 Task: In the  document floraandfaunaletter.txt change page color to  'Grey'. Insert watermark  'Confidential ' Apply Font Style in watermark Arial
Action: Mouse moved to (324, 477)
Screenshot: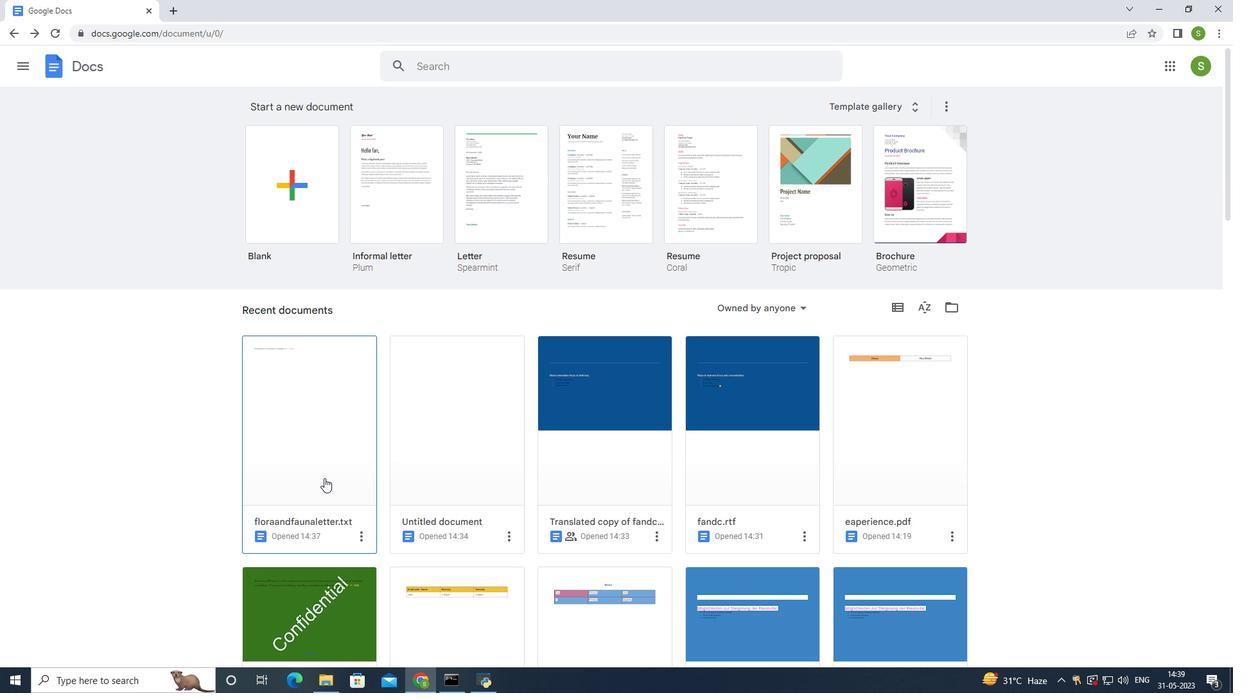 
Action: Mouse pressed left at (324, 477)
Screenshot: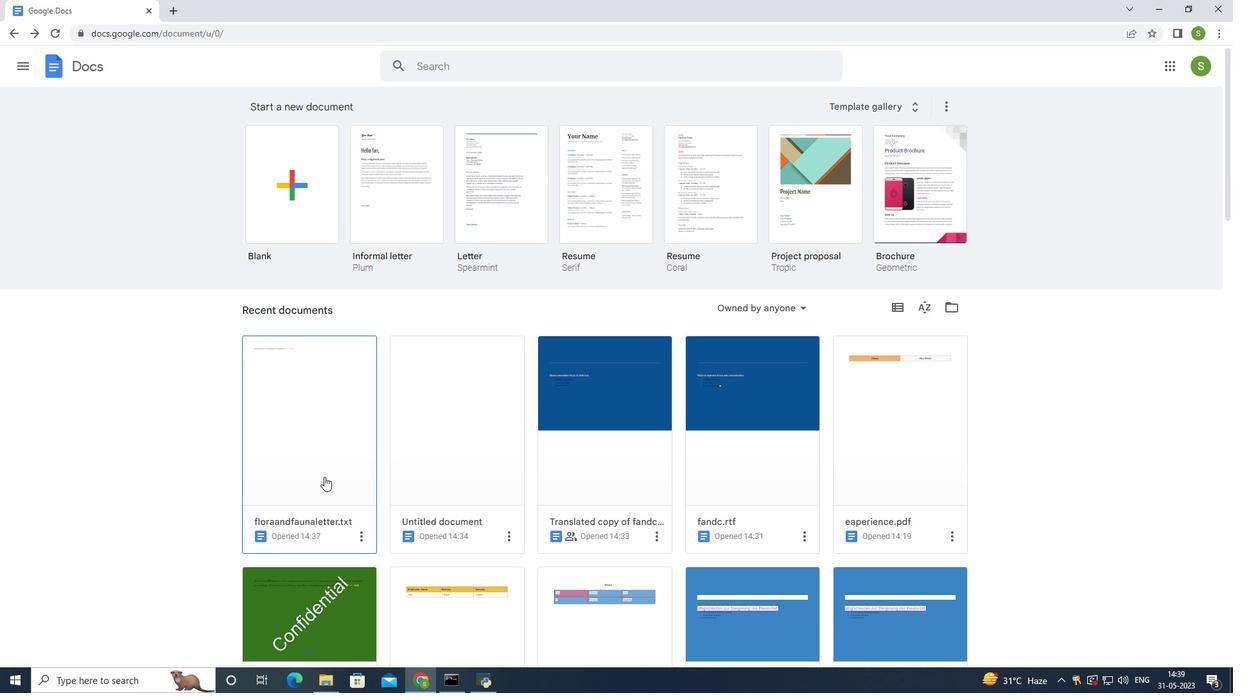 
Action: Mouse moved to (43, 74)
Screenshot: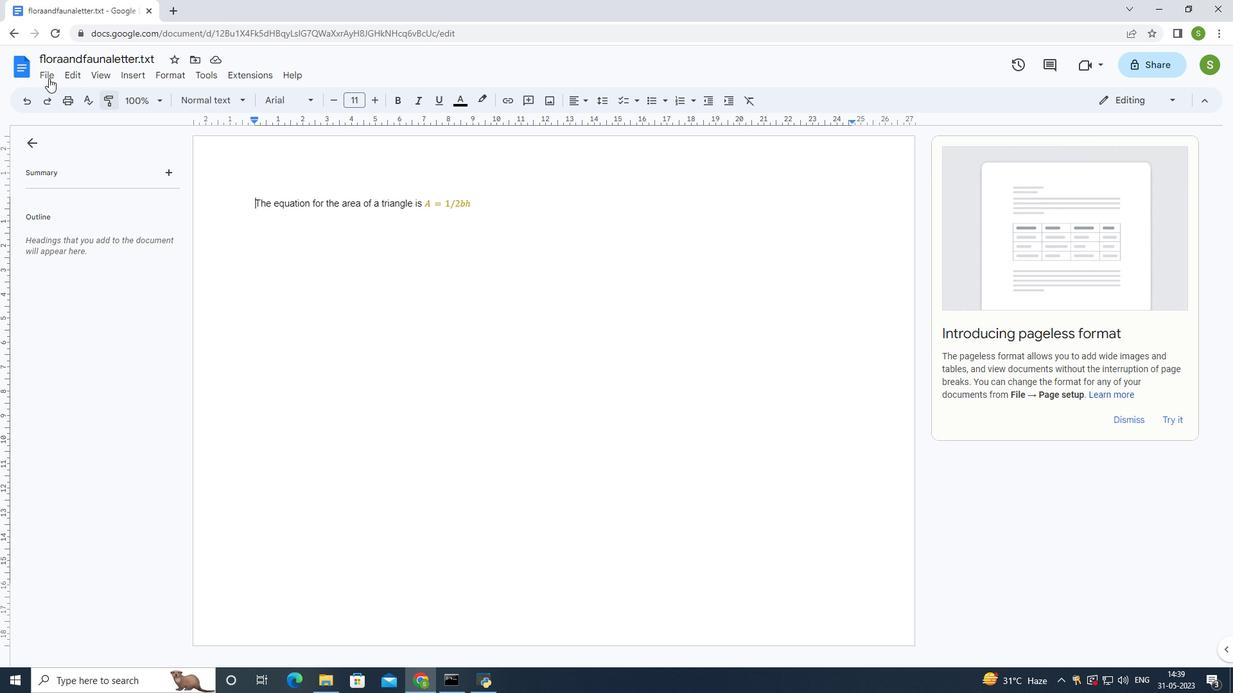 
Action: Mouse pressed left at (43, 74)
Screenshot: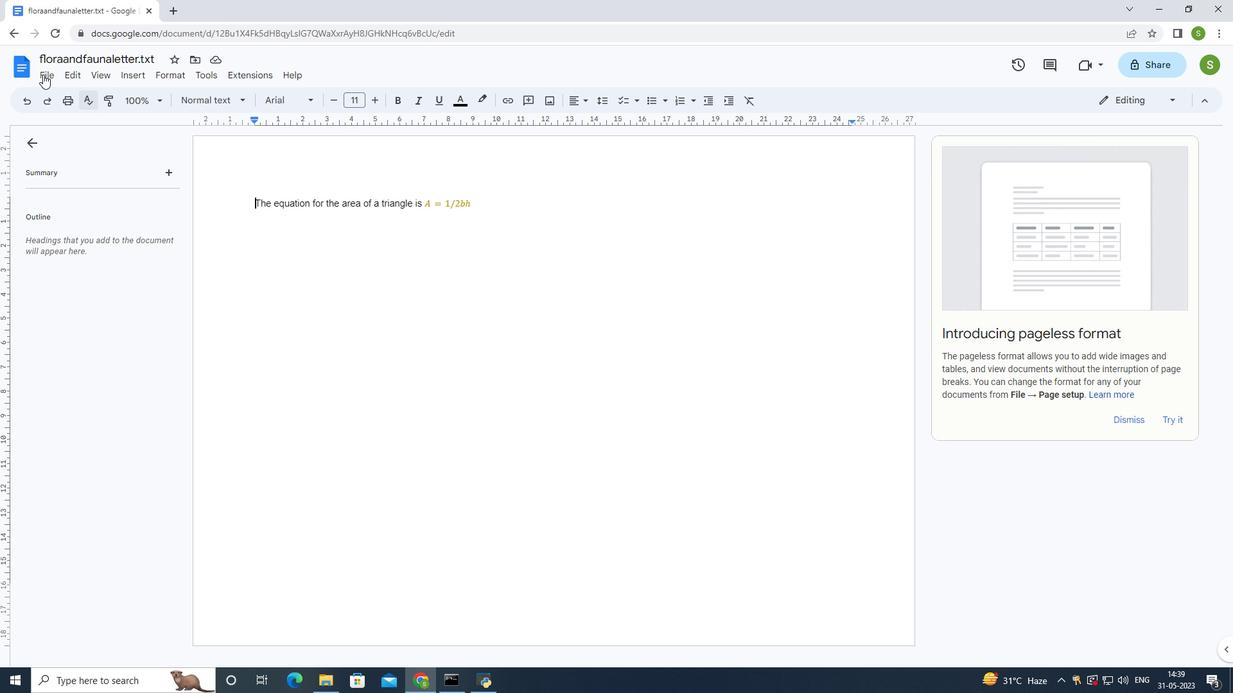 
Action: Mouse moved to (105, 429)
Screenshot: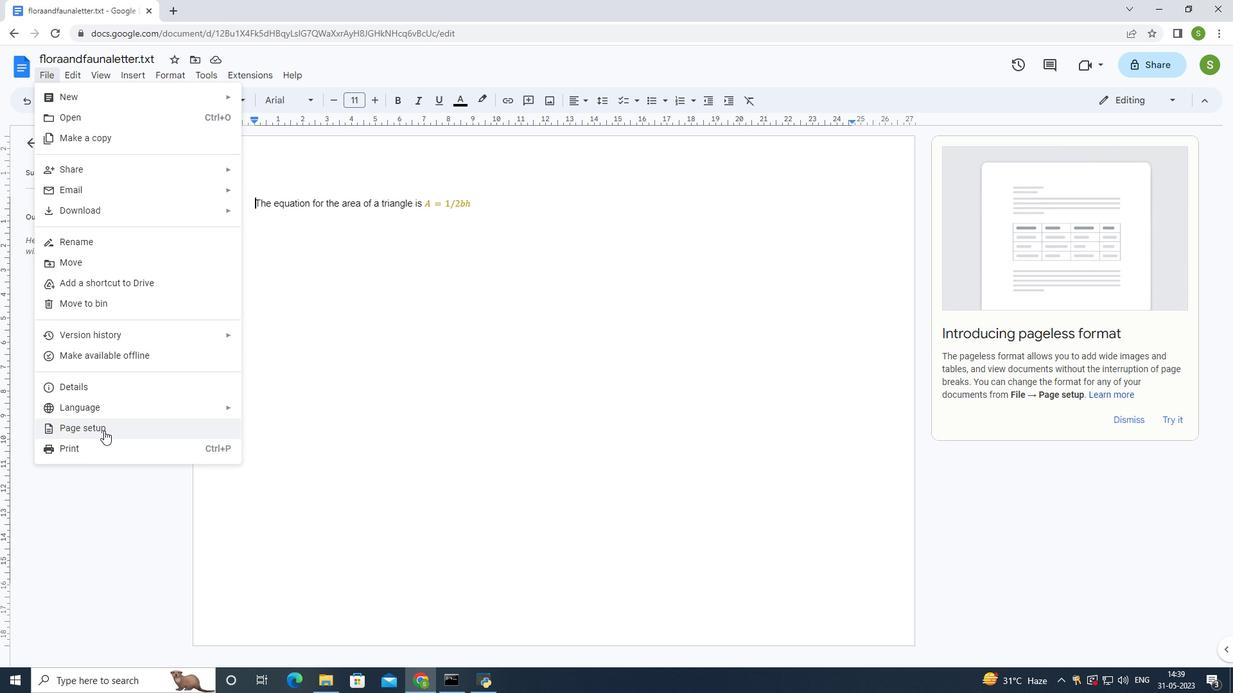 
Action: Mouse pressed left at (105, 429)
Screenshot: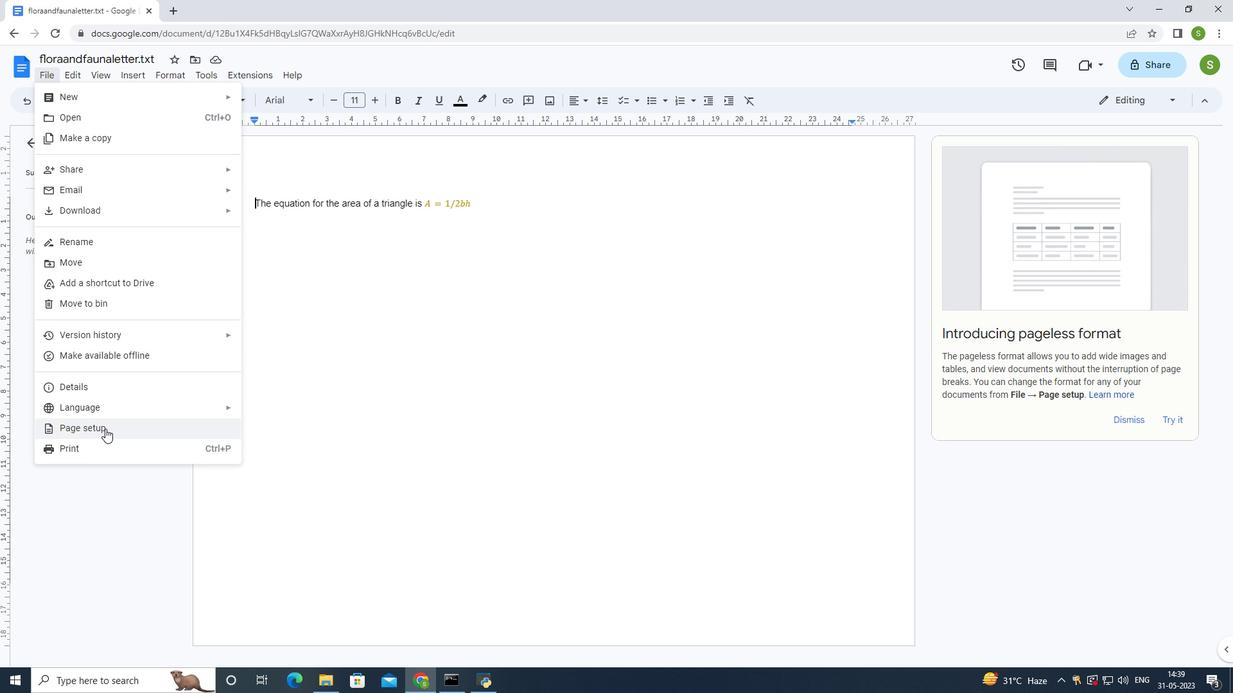 
Action: Mouse moved to (521, 436)
Screenshot: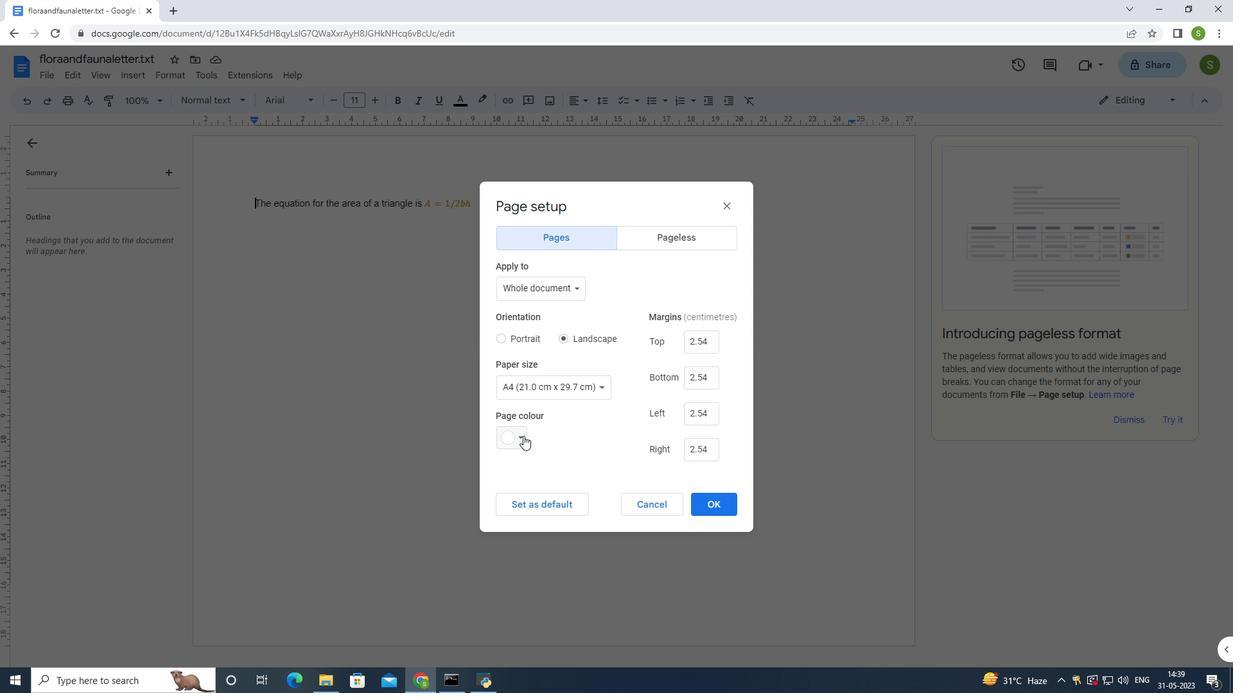 
Action: Mouse pressed left at (521, 436)
Screenshot: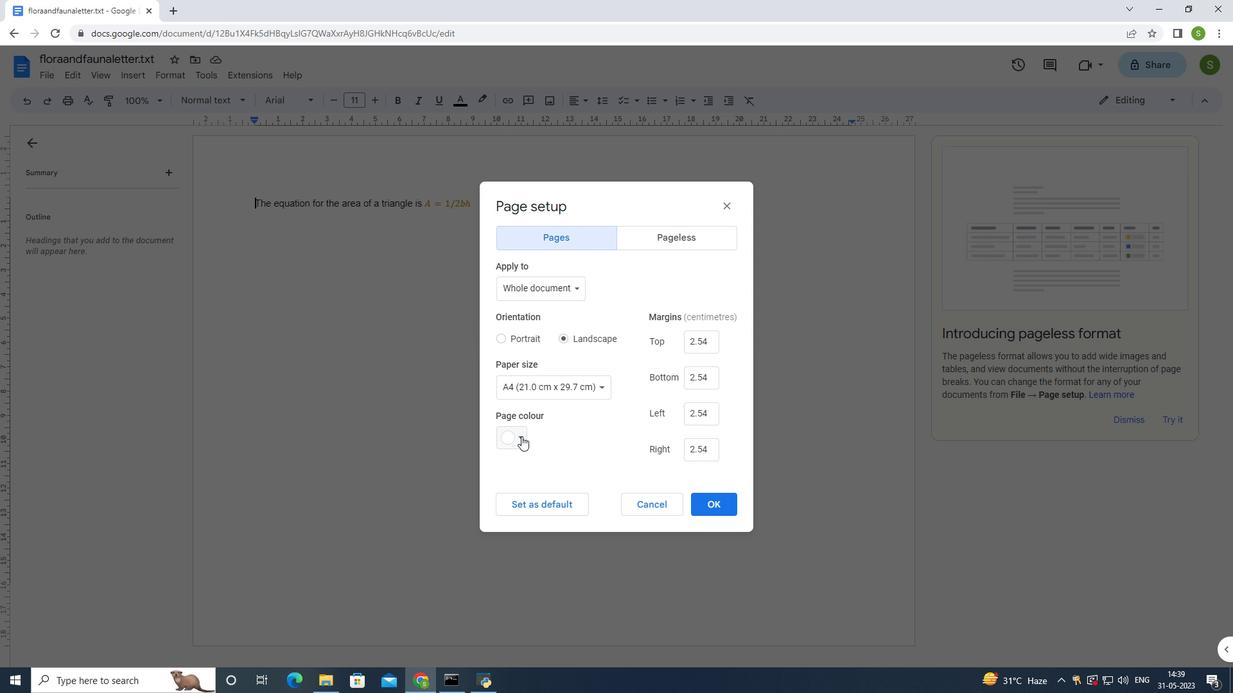 
Action: Mouse moved to (569, 466)
Screenshot: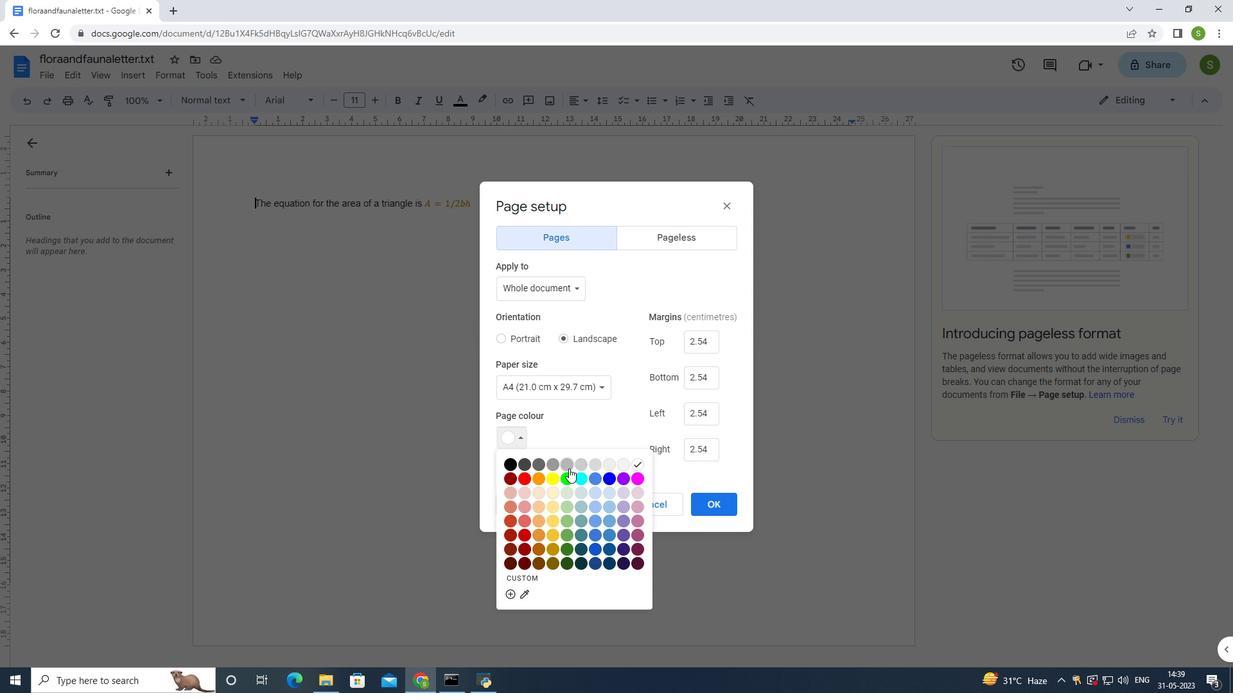 
Action: Mouse pressed left at (569, 466)
Screenshot: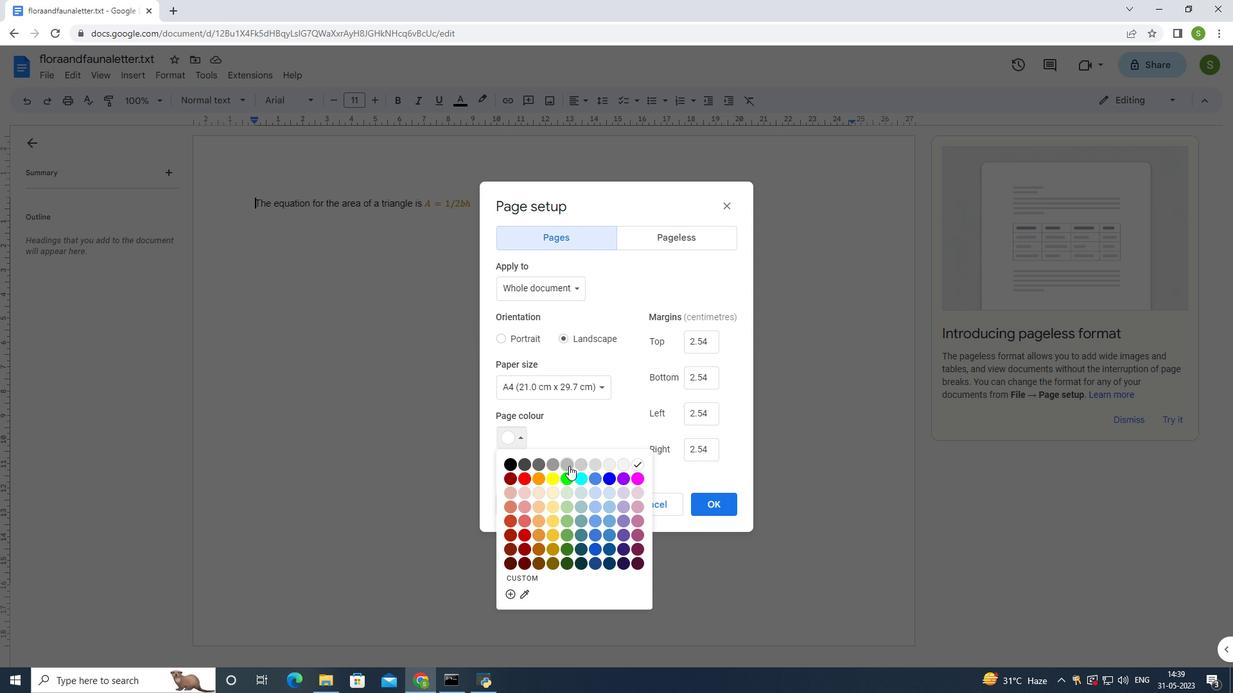 
Action: Mouse moved to (696, 509)
Screenshot: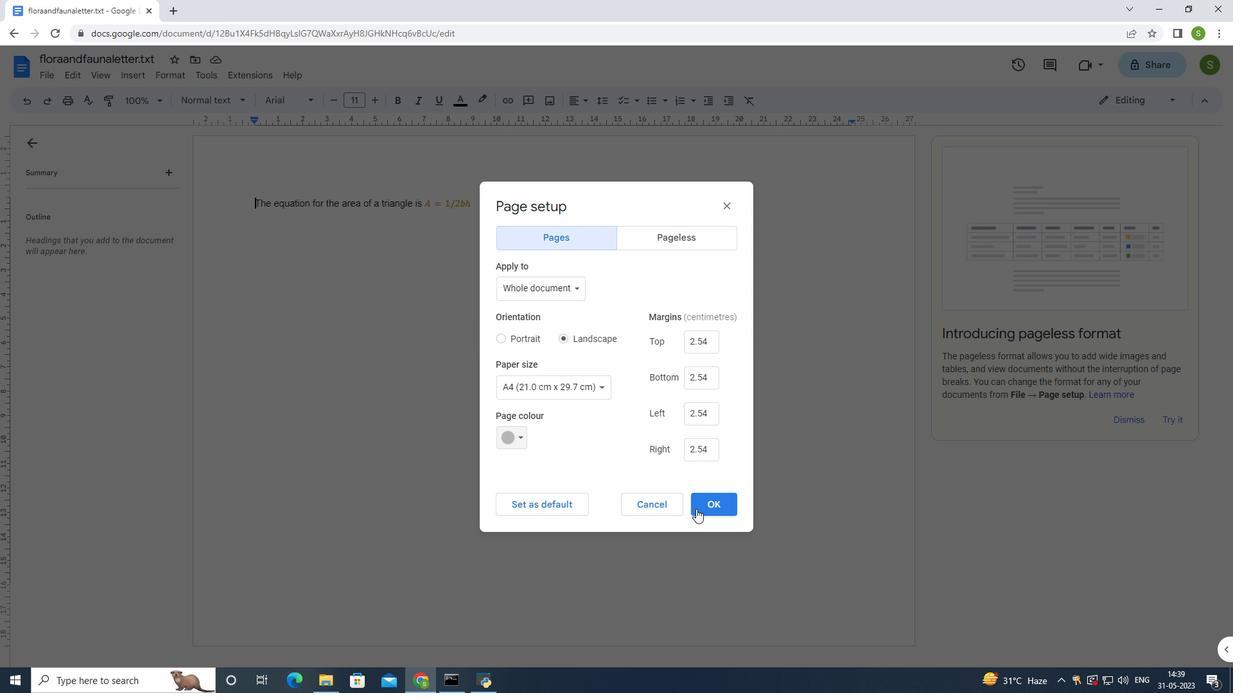 
Action: Mouse pressed left at (696, 509)
Screenshot: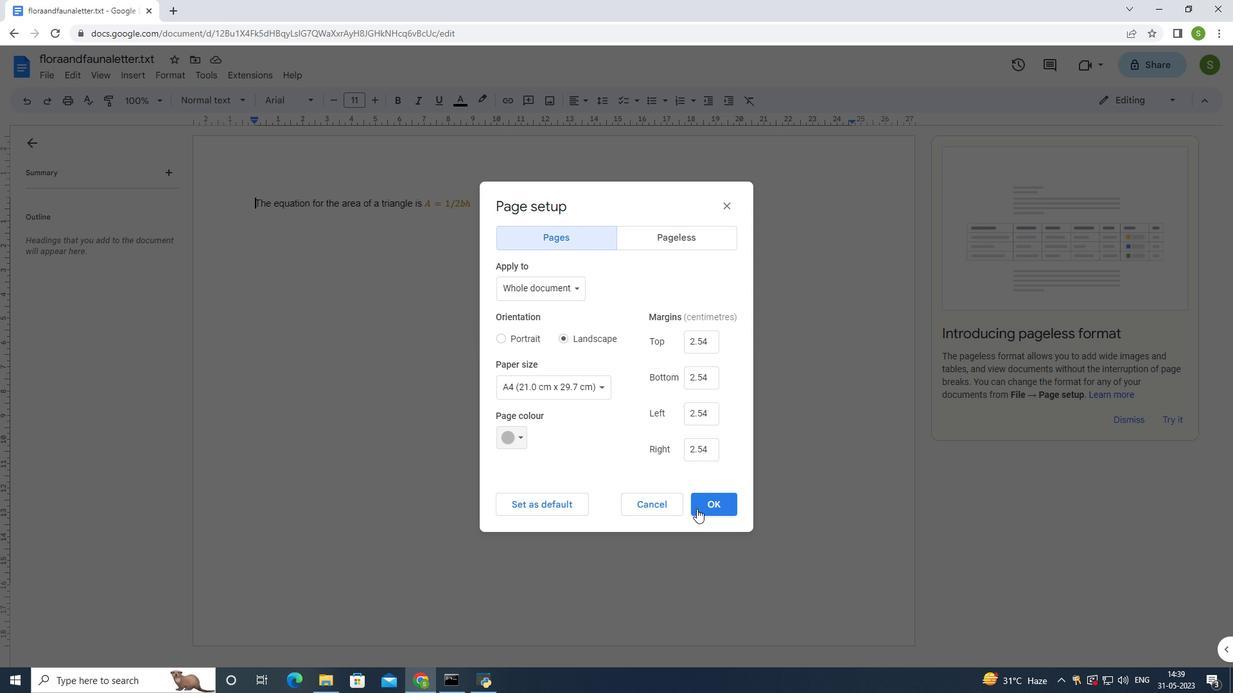 
Action: Mouse moved to (125, 75)
Screenshot: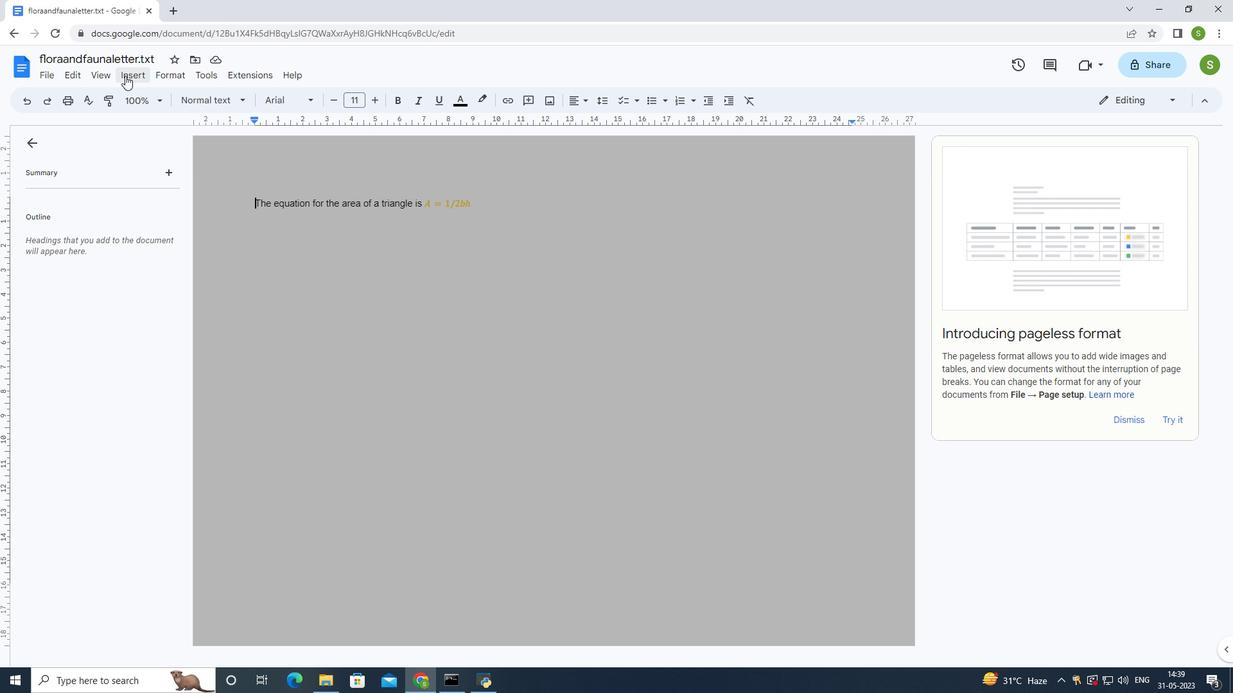 
Action: Mouse pressed left at (125, 75)
Screenshot: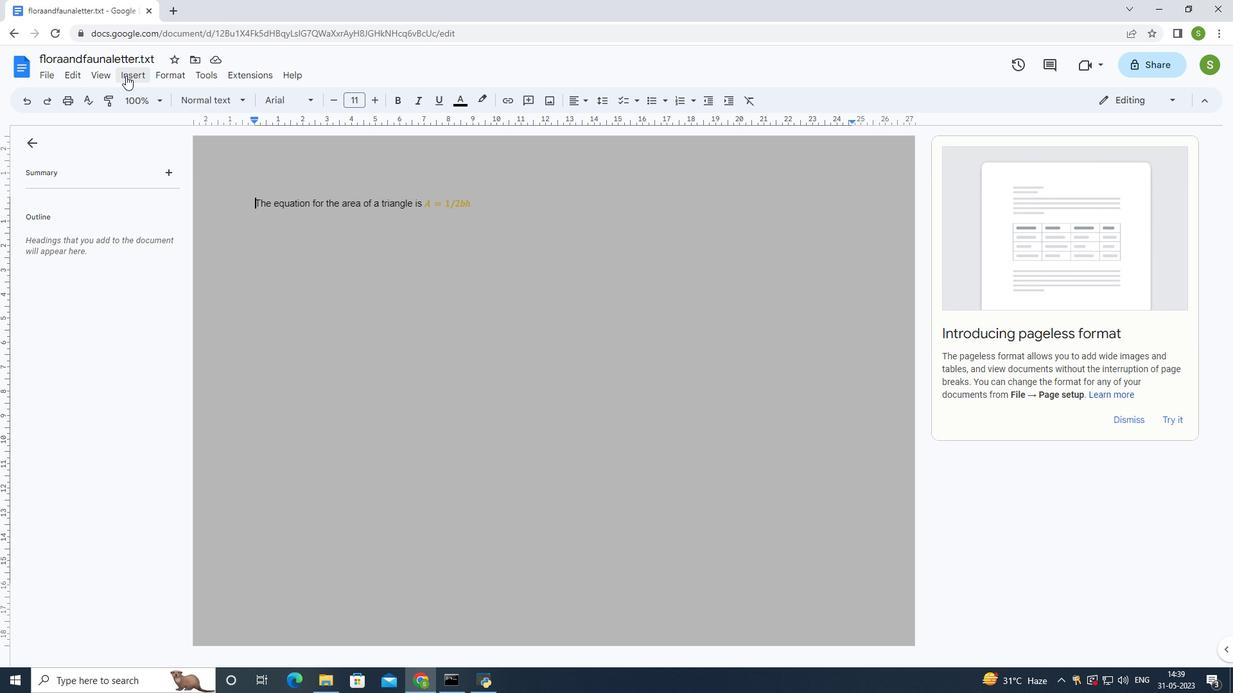 
Action: Mouse moved to (550, 211)
Screenshot: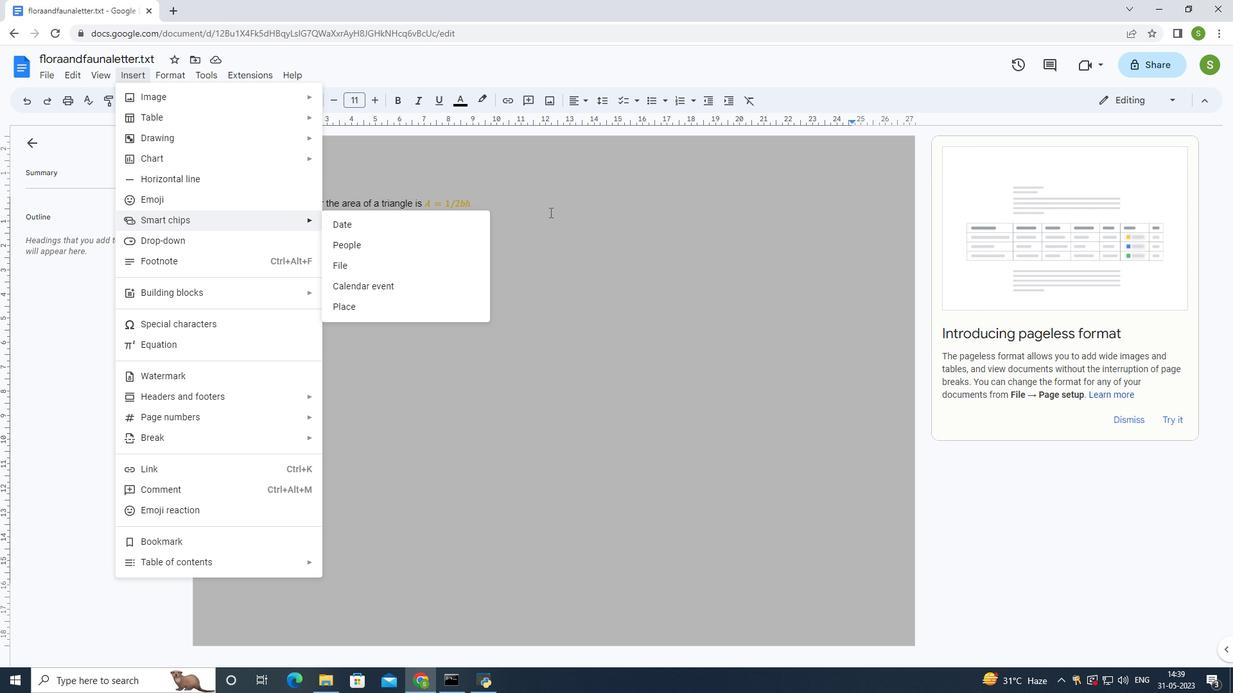 
Action: Mouse pressed left at (550, 211)
Screenshot: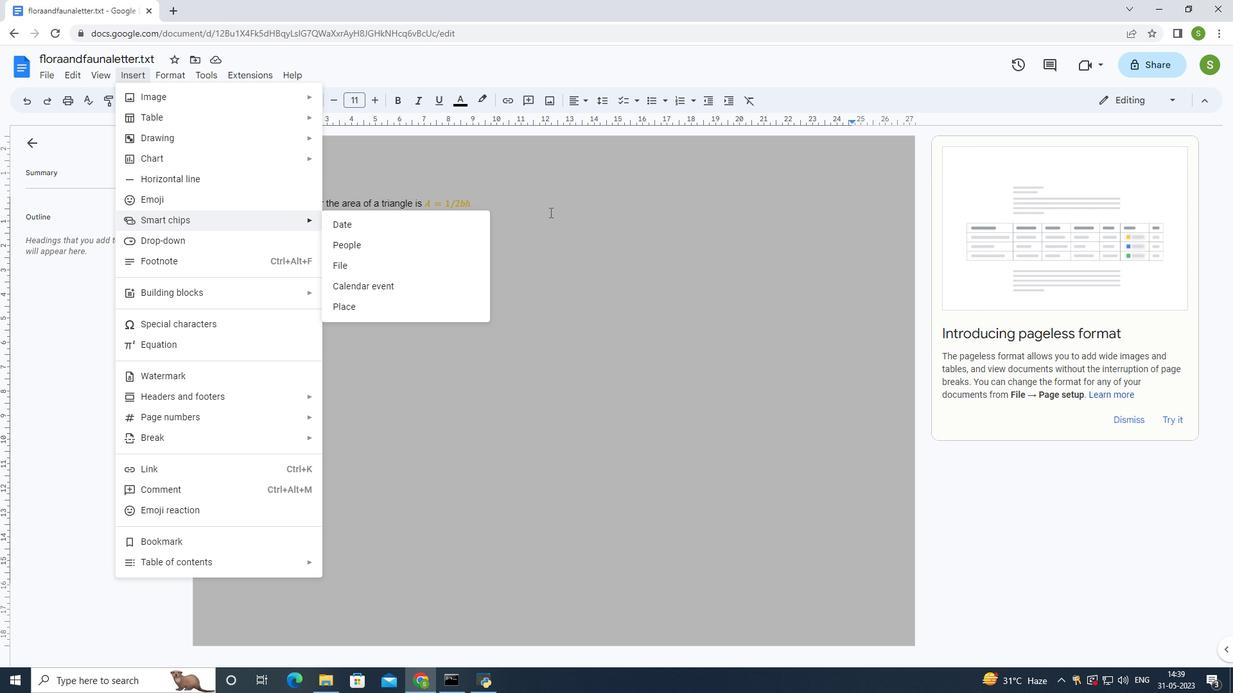 
Action: Mouse moved to (134, 79)
Screenshot: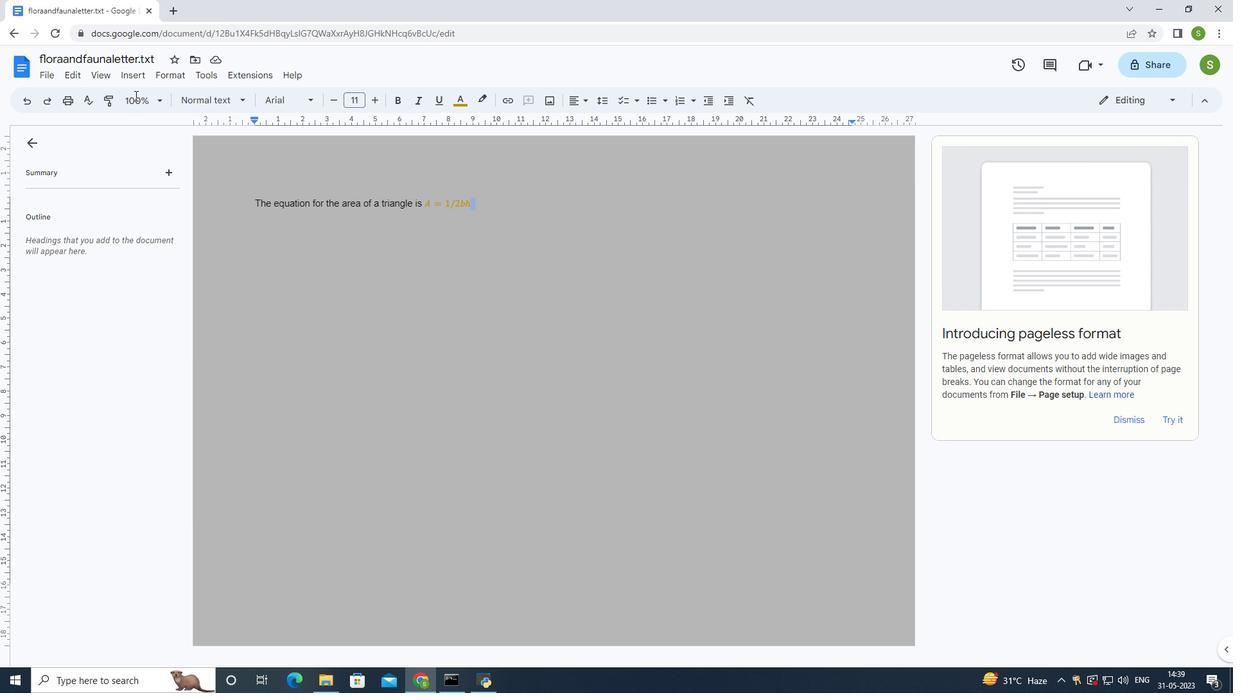 
Action: Mouse pressed left at (134, 79)
Screenshot: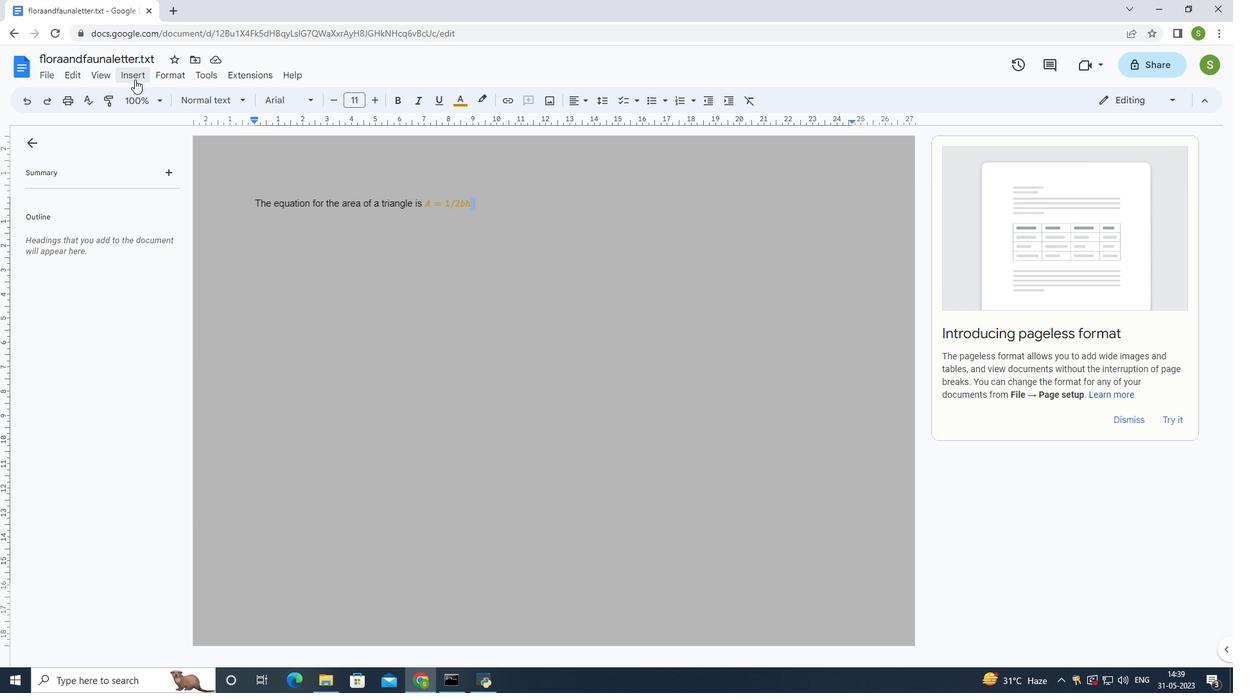 
Action: Mouse moved to (159, 370)
Screenshot: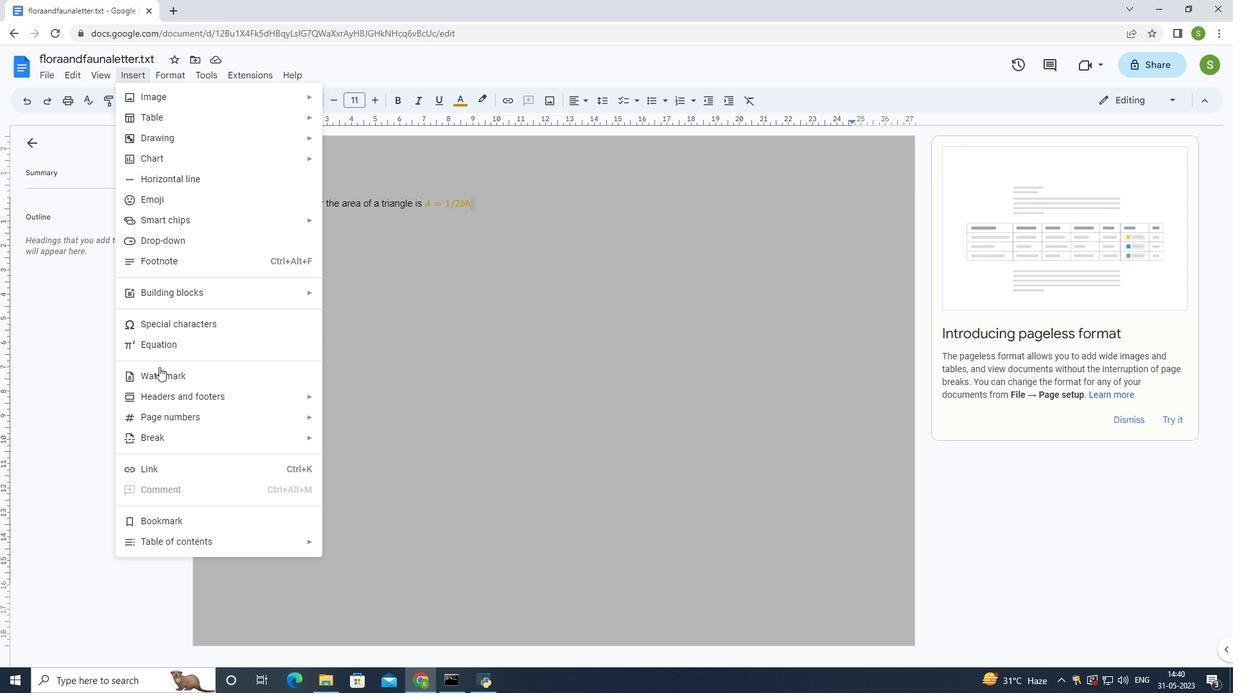 
Action: Mouse pressed left at (159, 370)
Screenshot: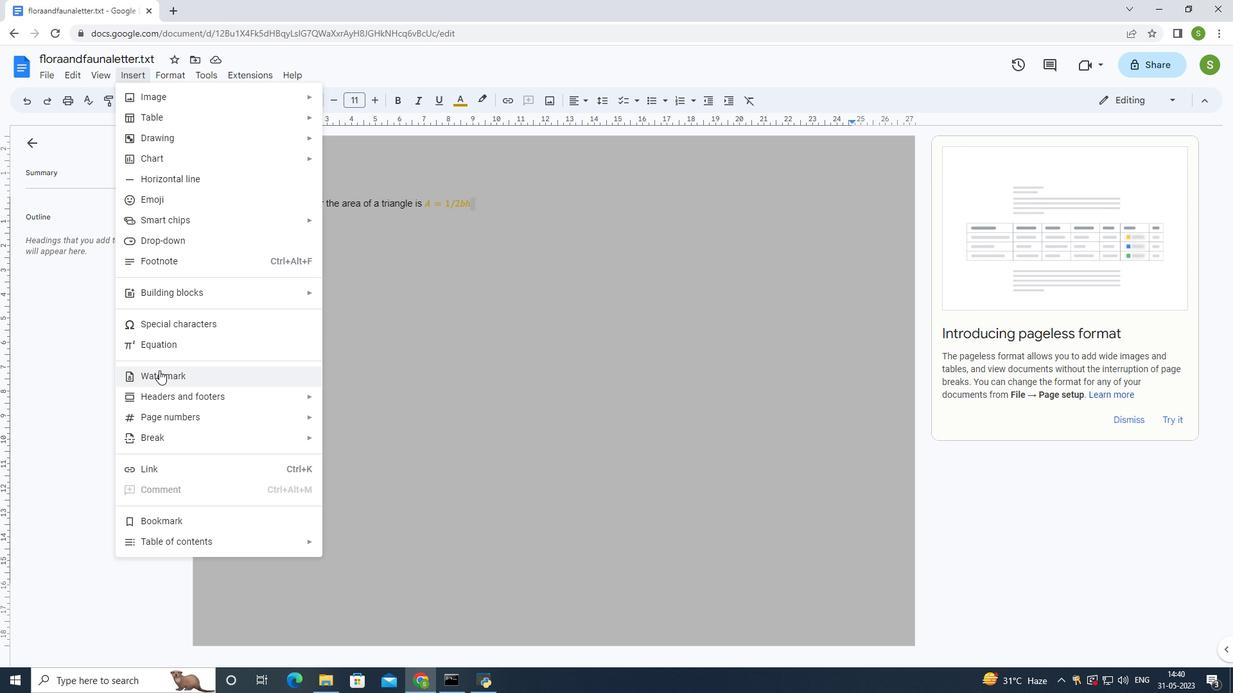 
Action: Mouse moved to (1174, 145)
Screenshot: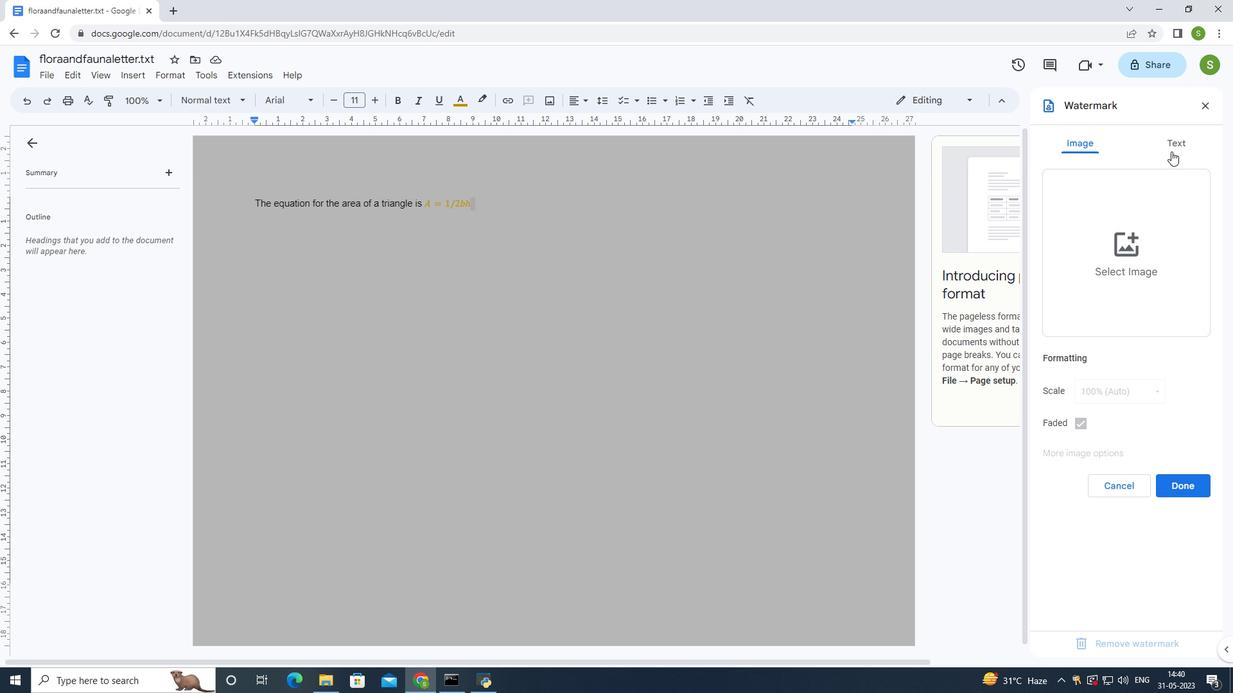 
Action: Mouse pressed left at (1174, 145)
Screenshot: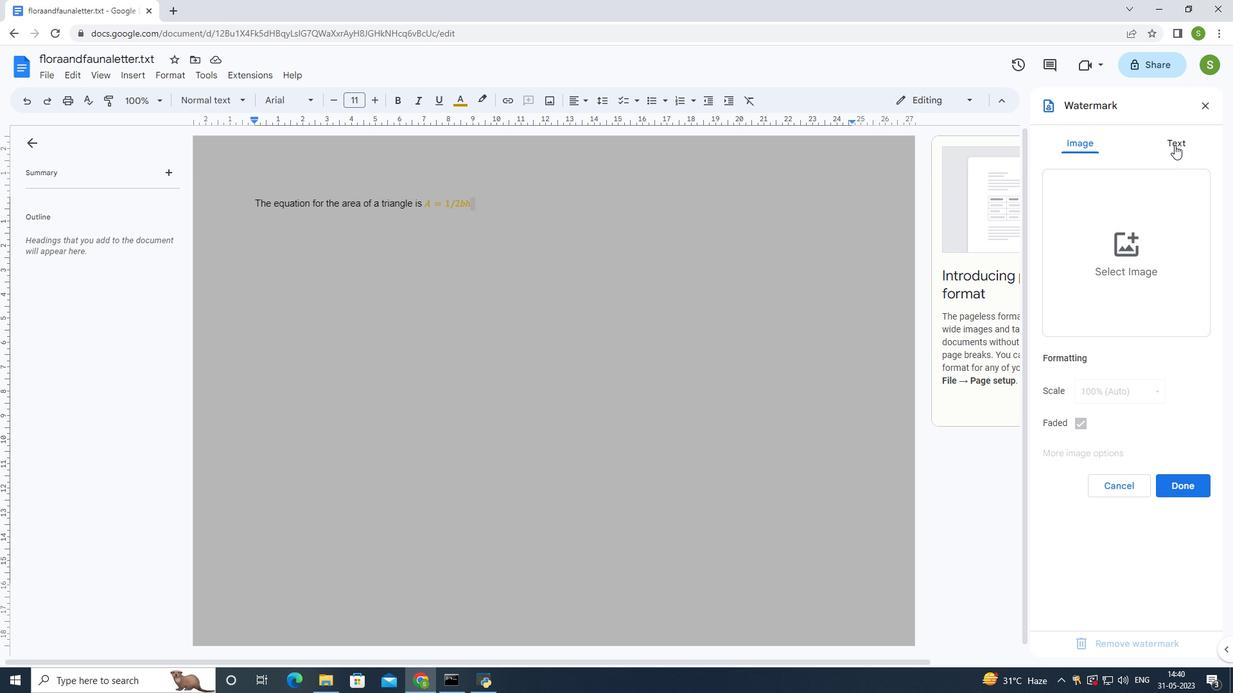 
Action: Mouse moved to (1120, 183)
Screenshot: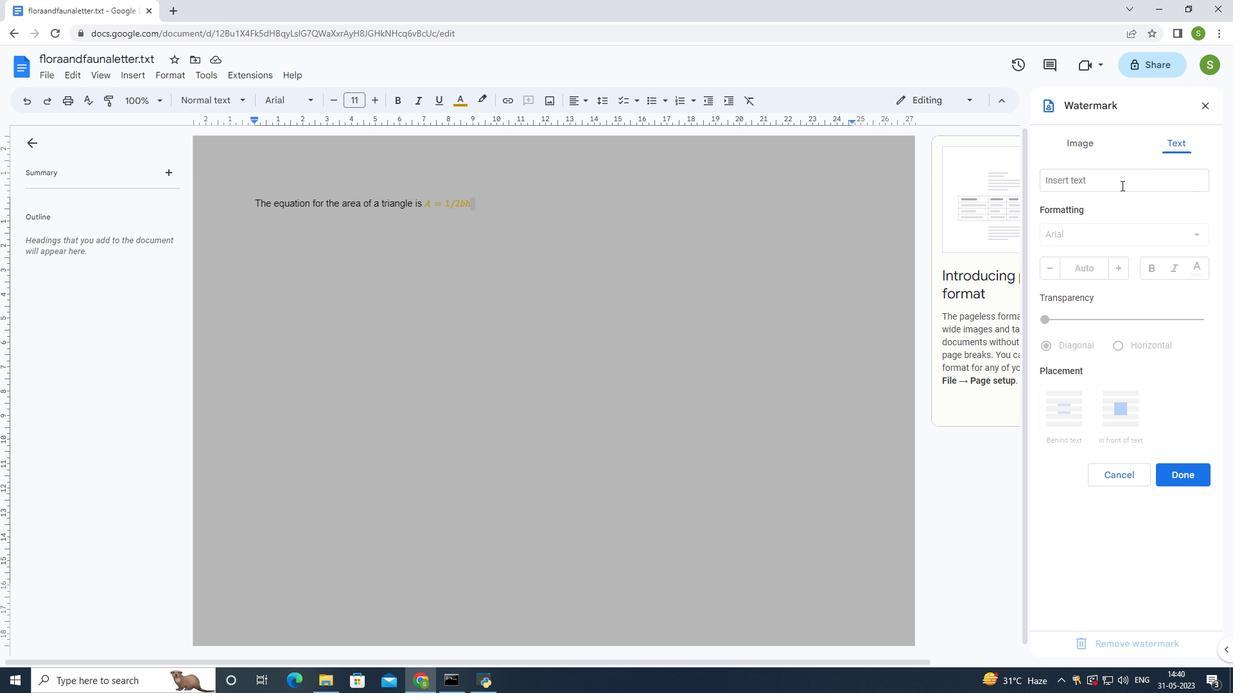 
Action: Mouse pressed left at (1120, 183)
Screenshot: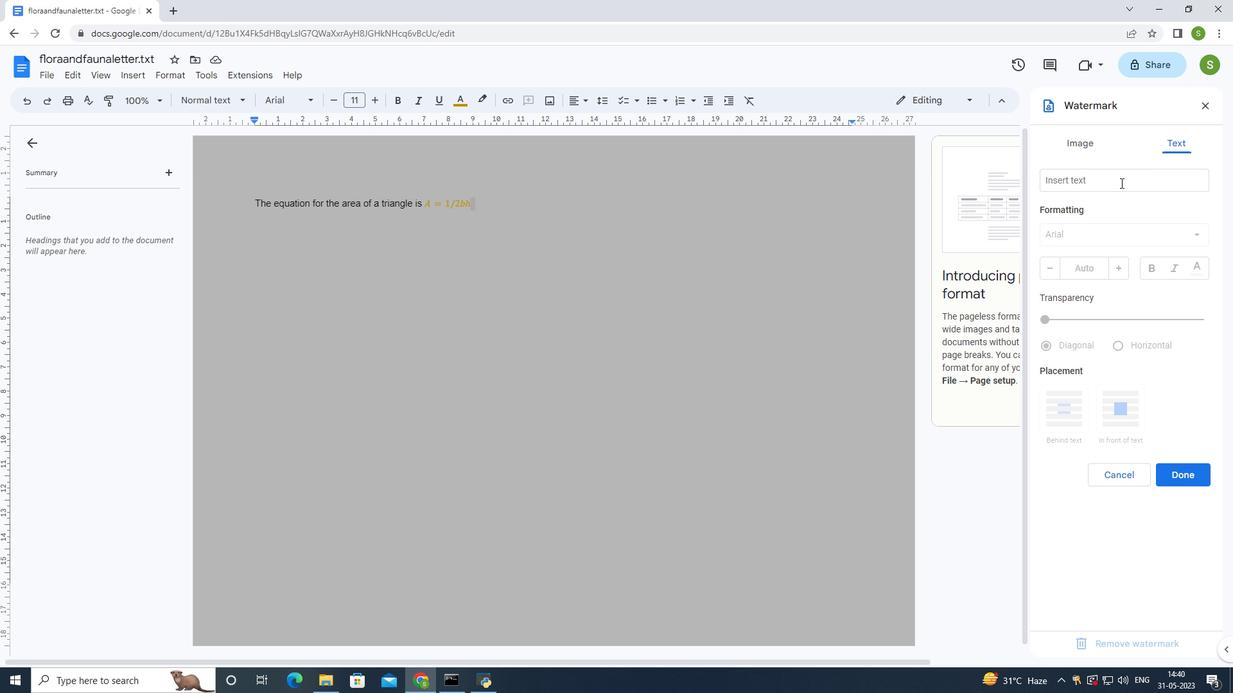 
Action: Mouse moved to (1118, 172)
Screenshot: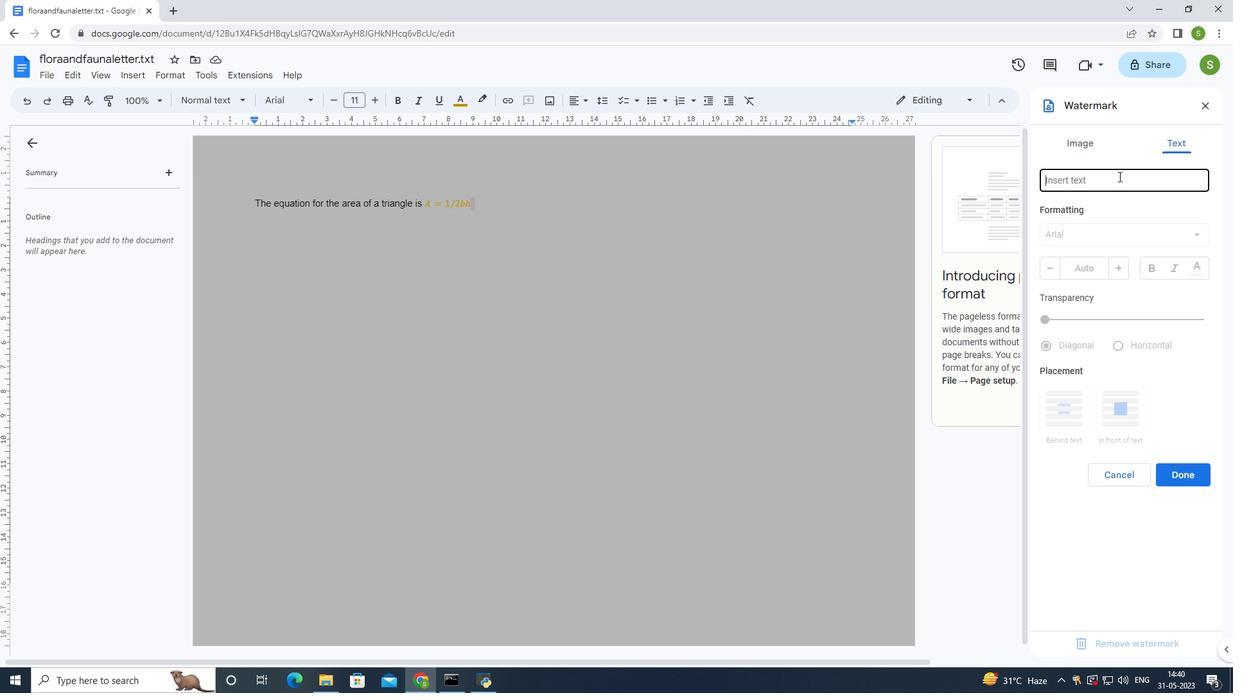 
Action: Key pressed <Key.shift>Confidential
Screenshot: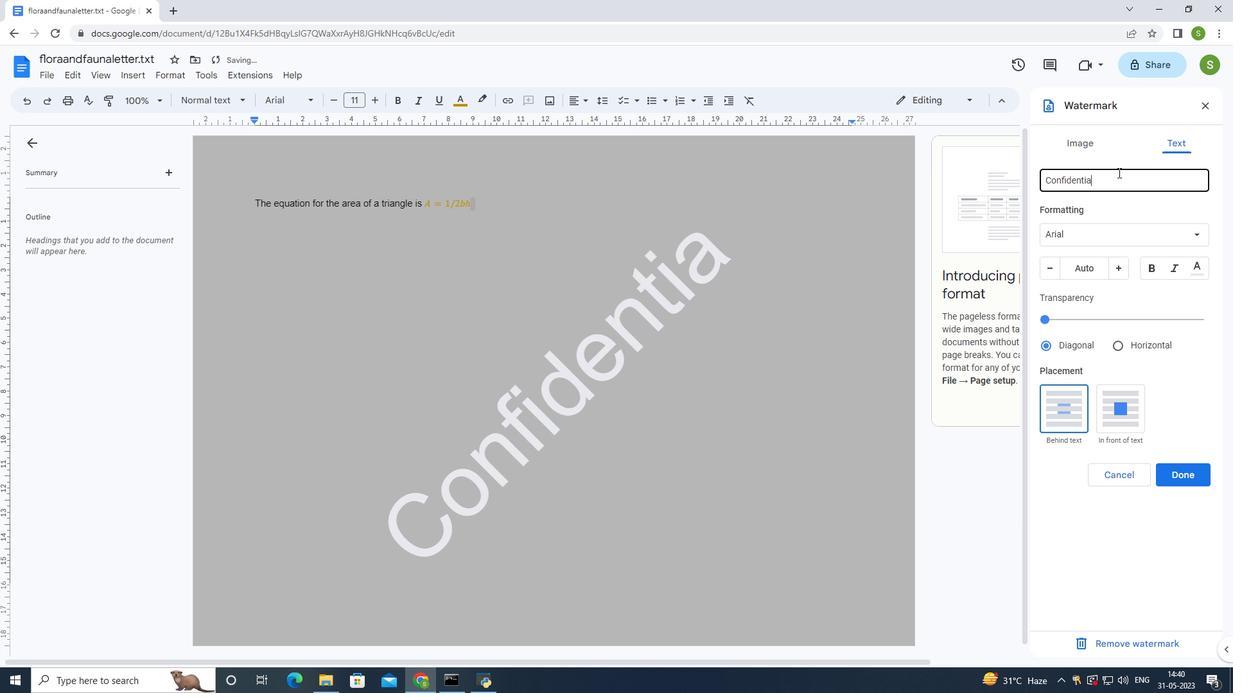 
Action: Mouse moved to (1166, 472)
Screenshot: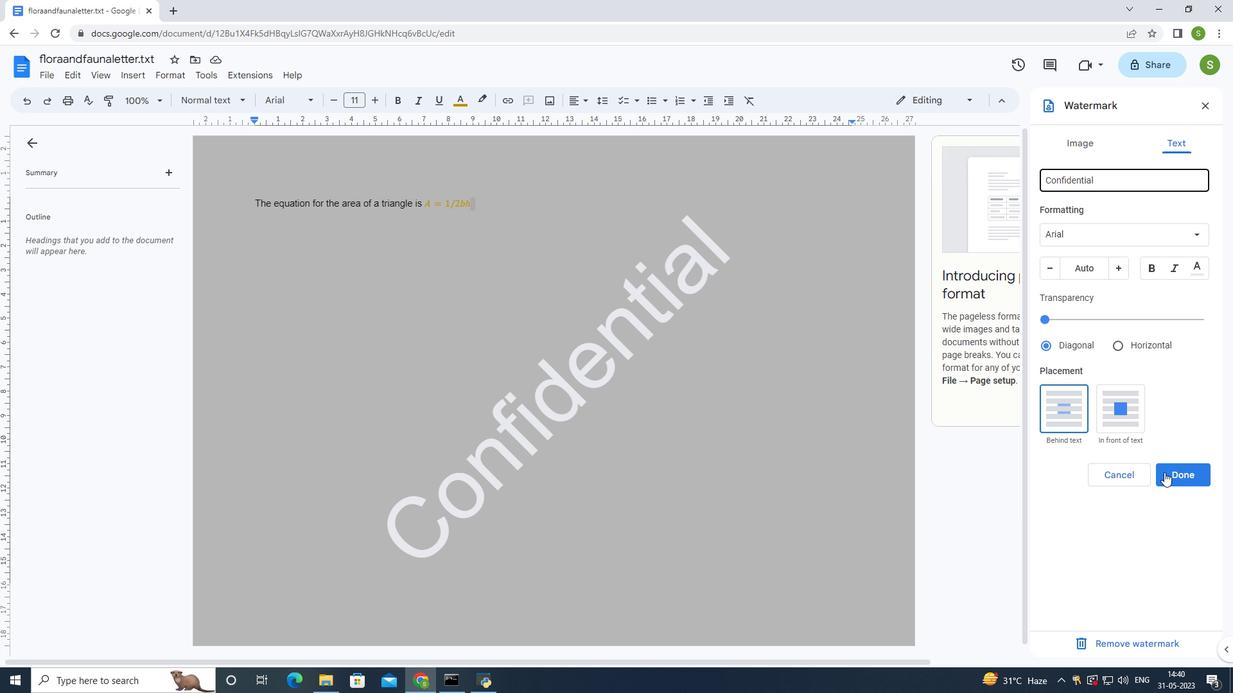 
Action: Mouse pressed left at (1166, 472)
Screenshot: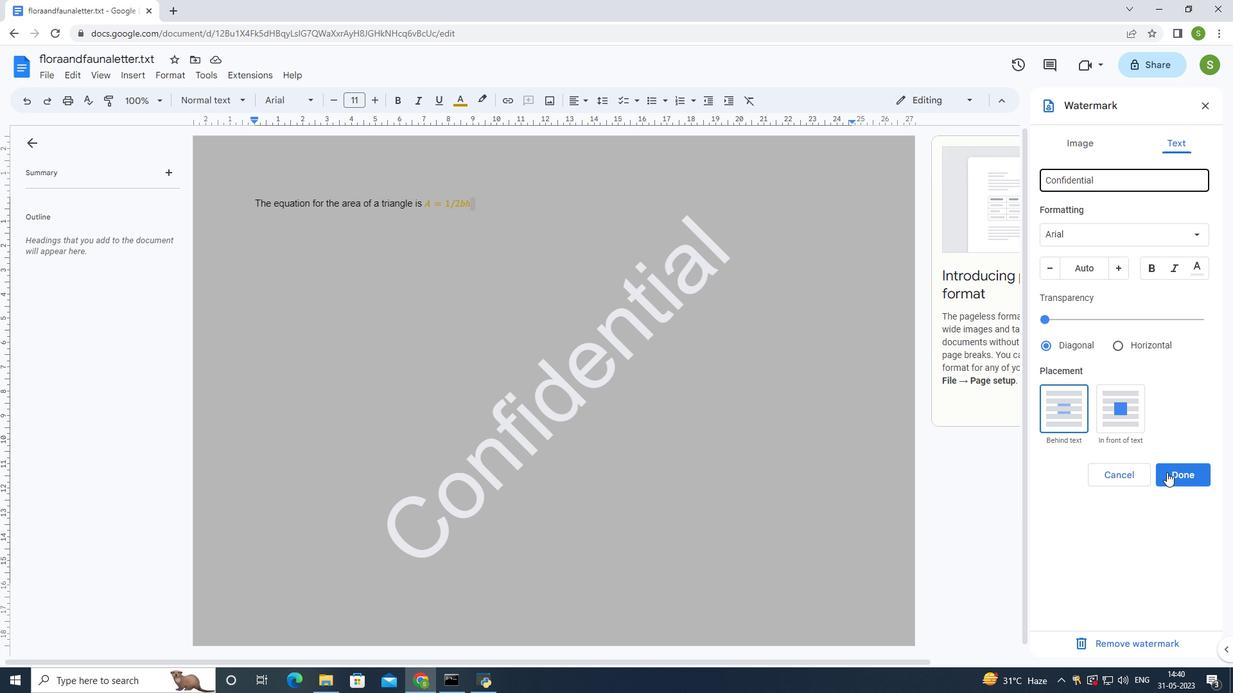 
Action: Mouse moved to (676, 333)
Screenshot: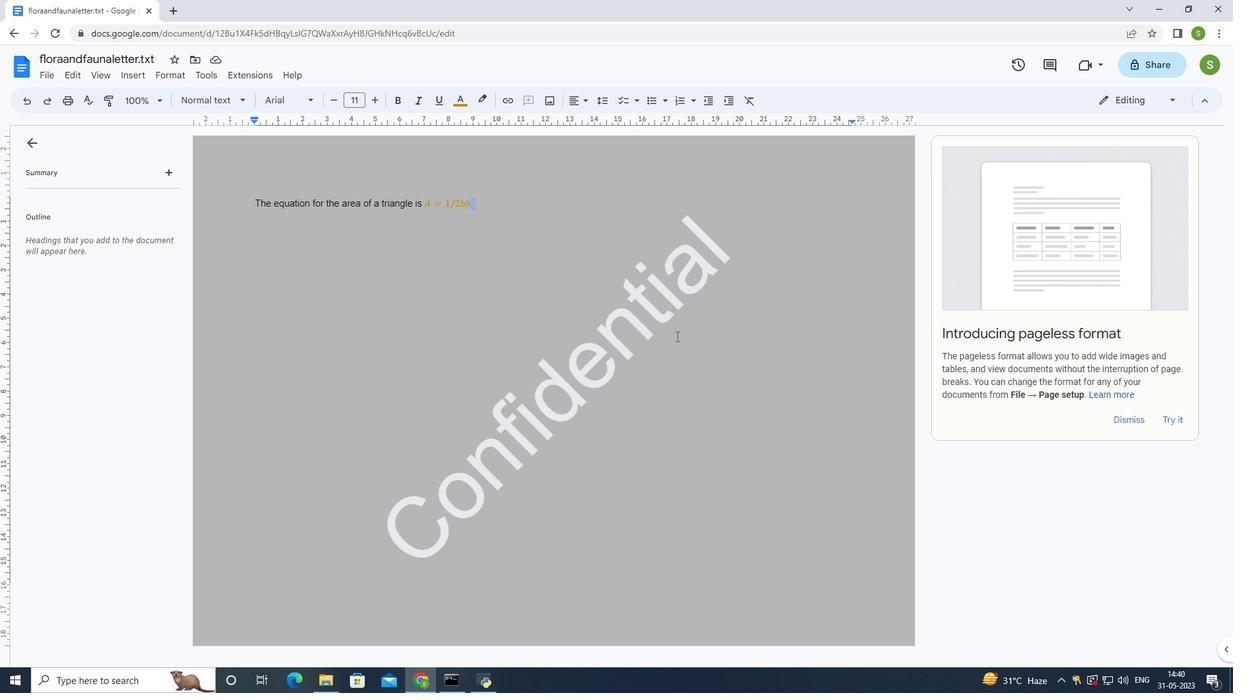 
